 Task: In the  document qualification.docx Select the first Column and change text color to  'Black' Apply the command  'Undo' Apply the command  Redo
Action: Mouse moved to (303, 361)
Screenshot: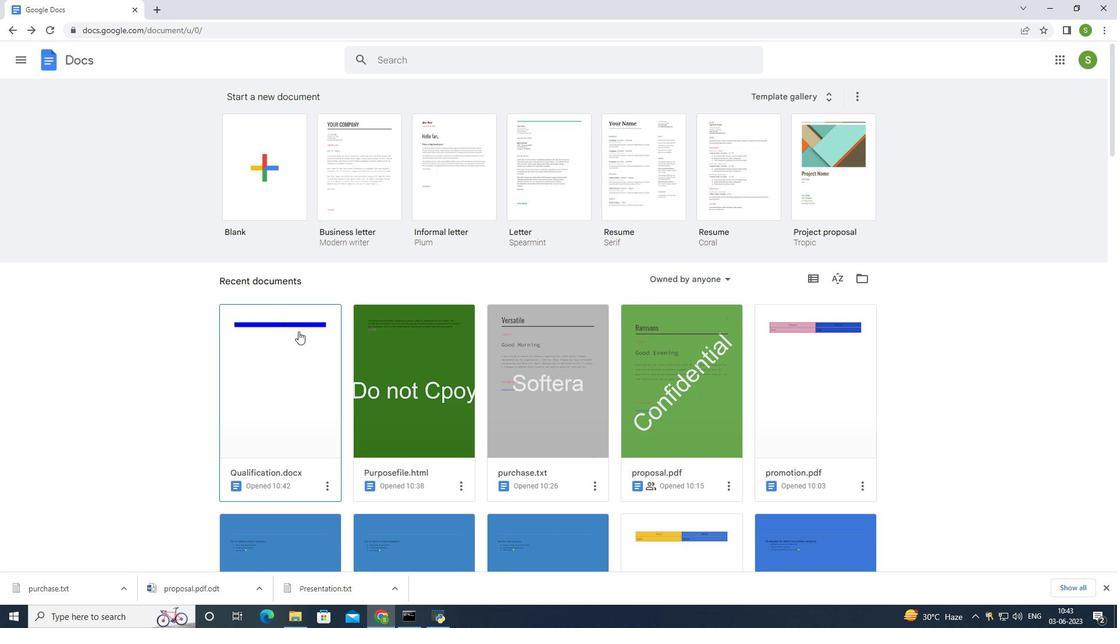 
Action: Mouse pressed left at (303, 361)
Screenshot: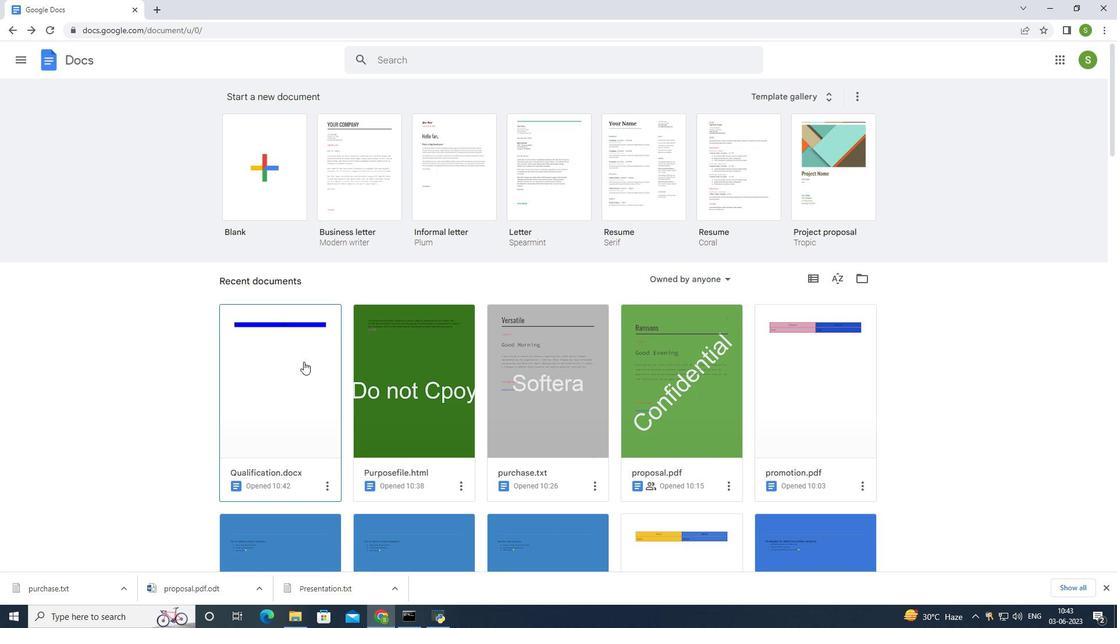 
Action: Mouse moved to (292, 194)
Screenshot: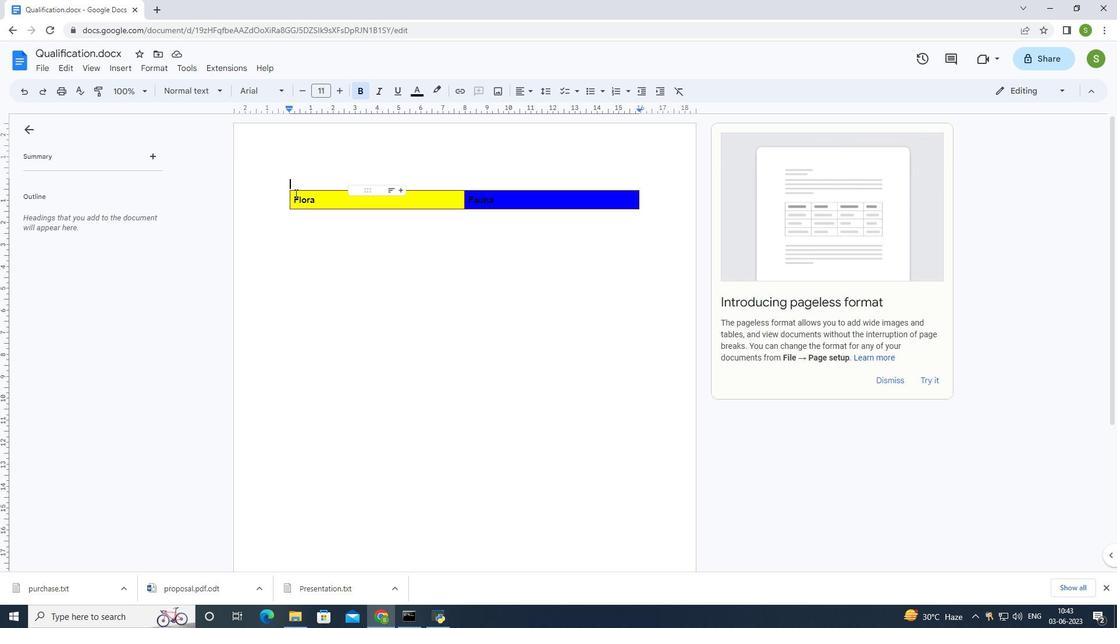
Action: Mouse pressed left at (292, 194)
Screenshot: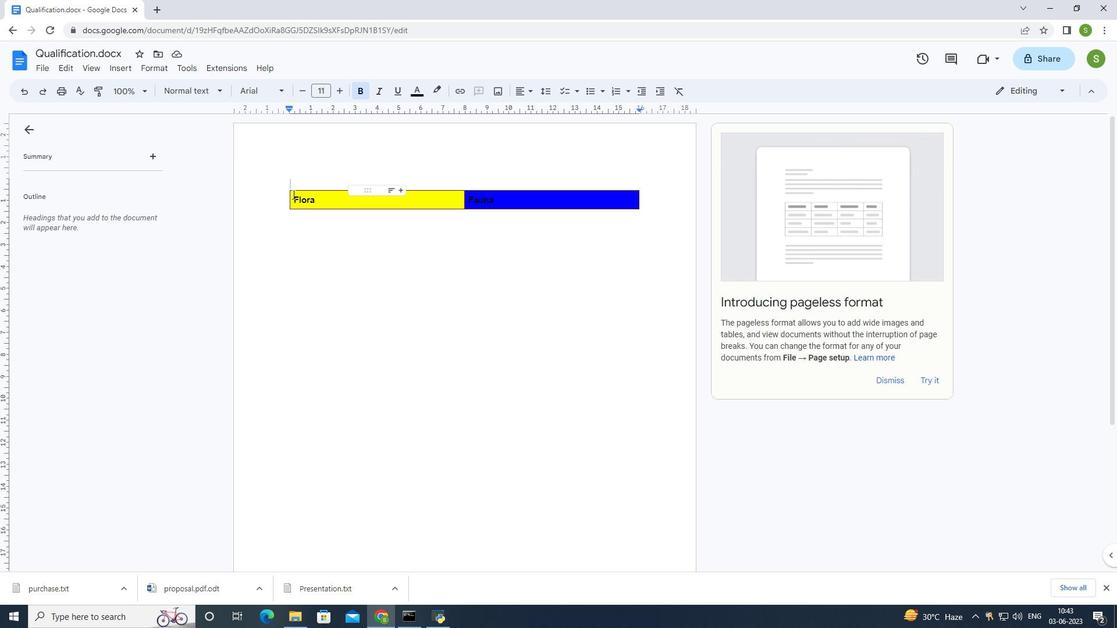 
Action: Mouse moved to (409, 94)
Screenshot: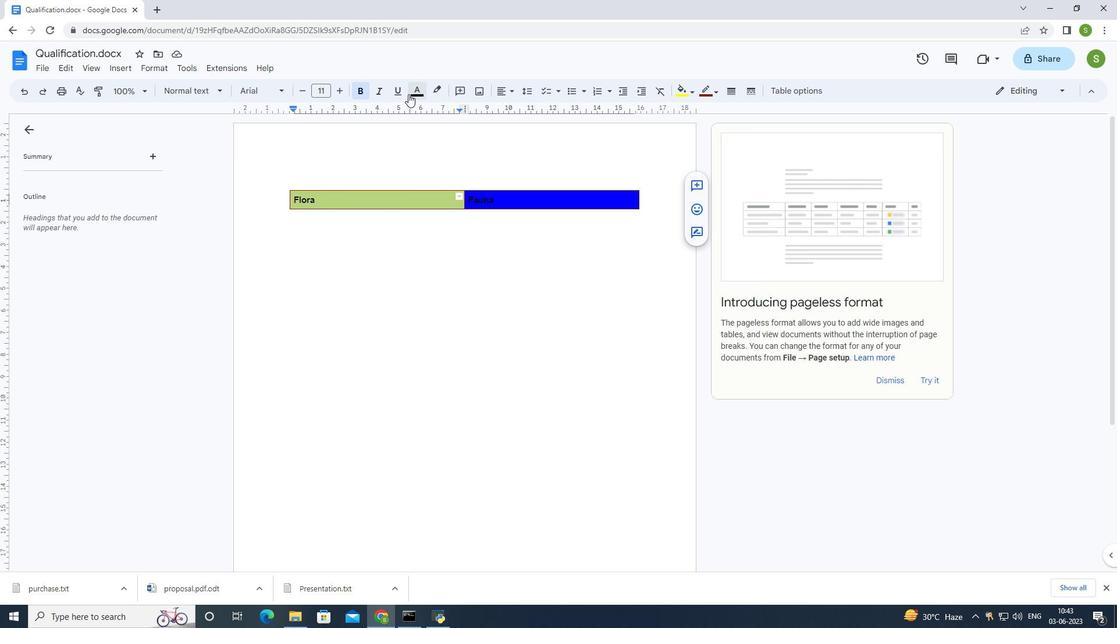 
Action: Mouse pressed left at (409, 94)
Screenshot: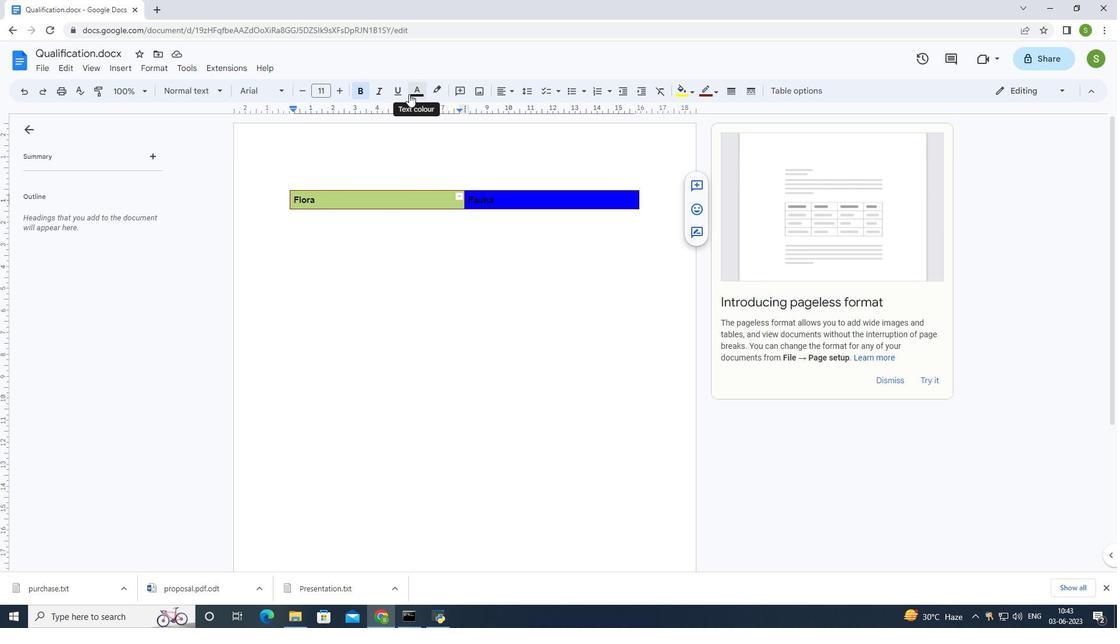 
Action: Mouse moved to (416, 114)
Screenshot: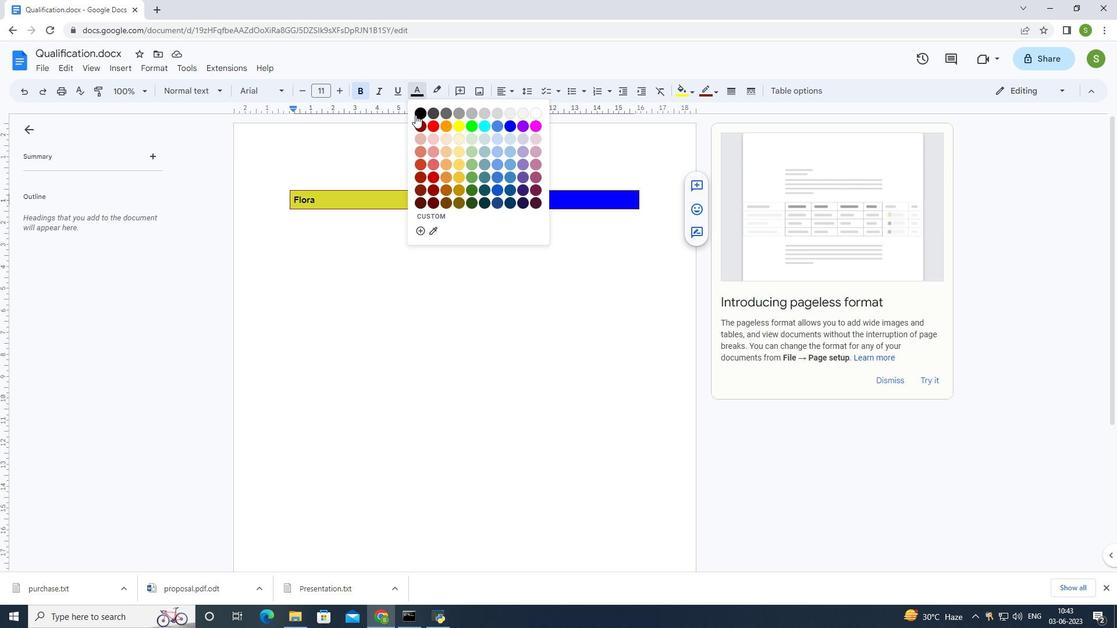
Action: Mouse pressed left at (416, 114)
Screenshot: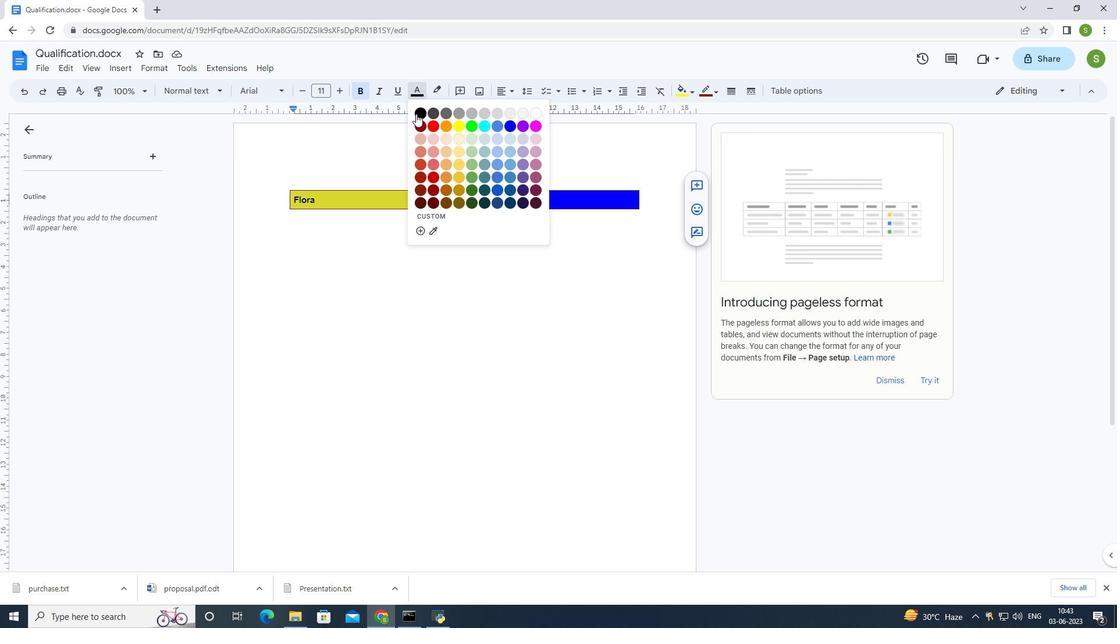 
Action: Mouse moved to (25, 88)
Screenshot: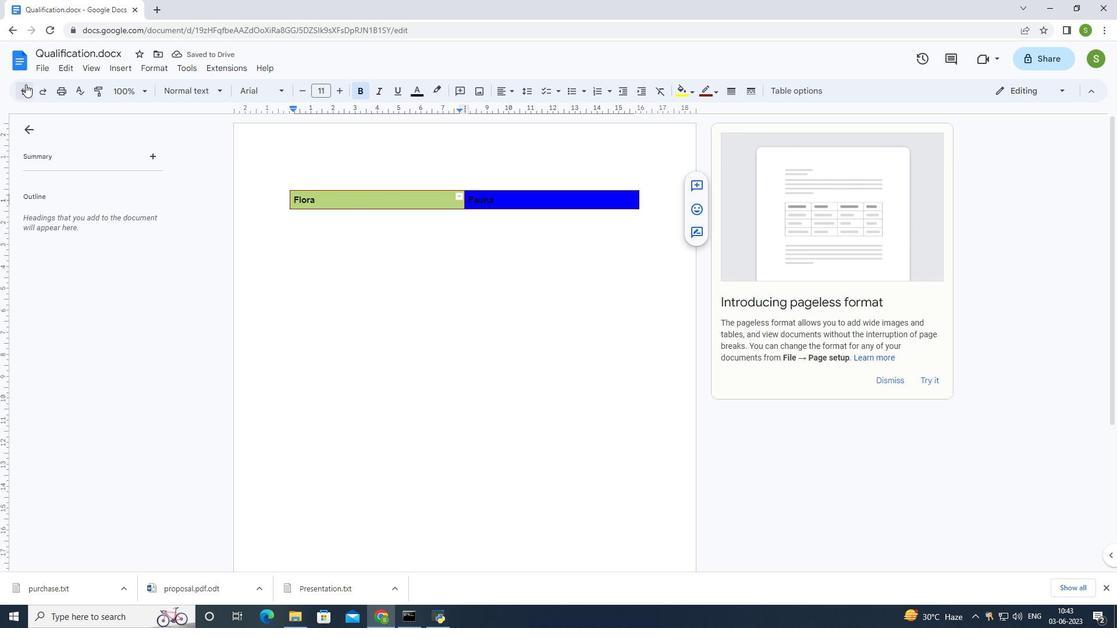 
Action: Mouse pressed left at (25, 88)
Screenshot: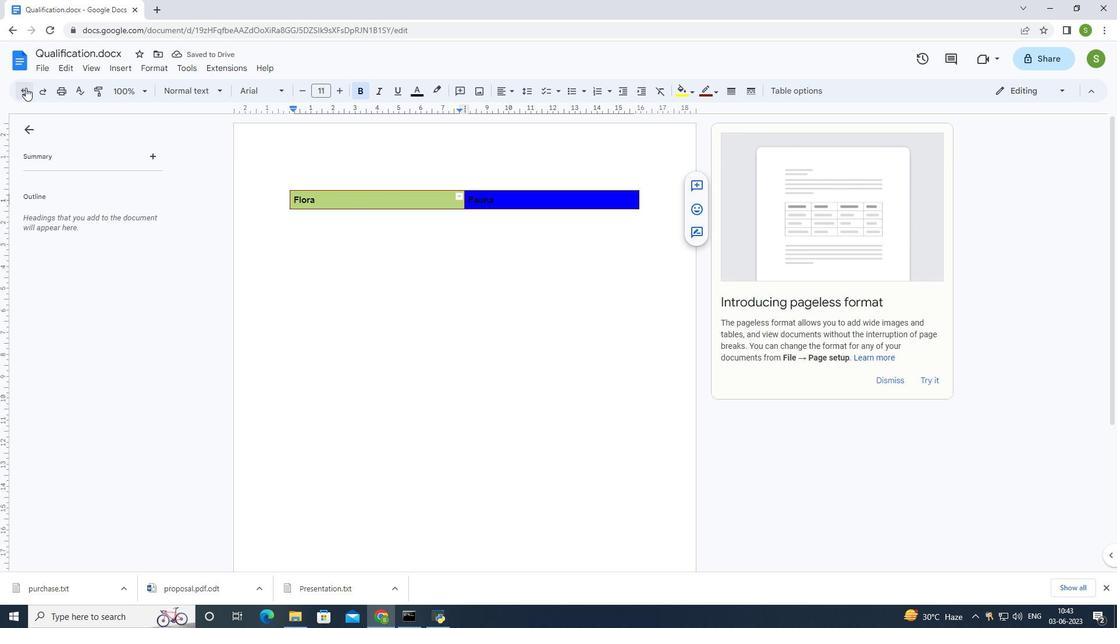
Action: Mouse moved to (45, 89)
Screenshot: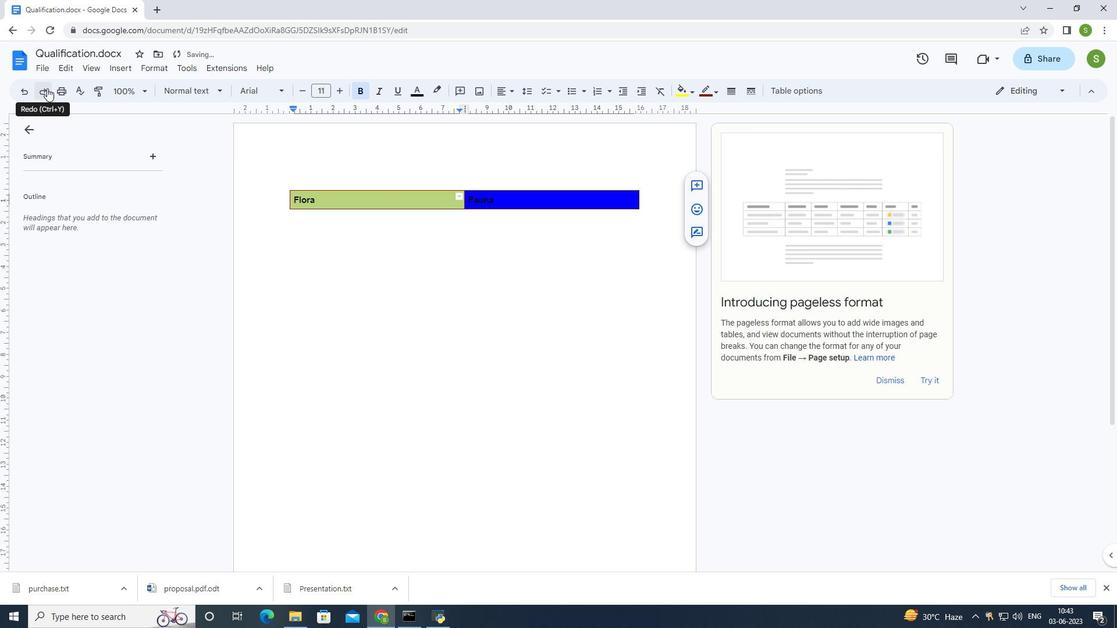 
Action: Mouse pressed left at (45, 89)
Screenshot: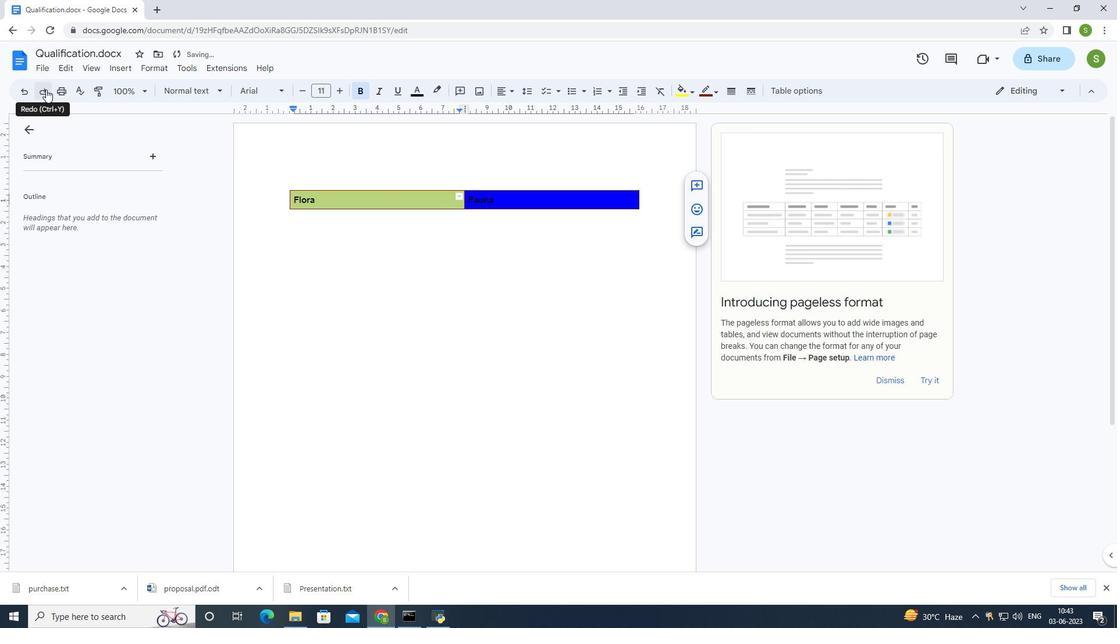 
Action: Mouse moved to (352, 268)
Screenshot: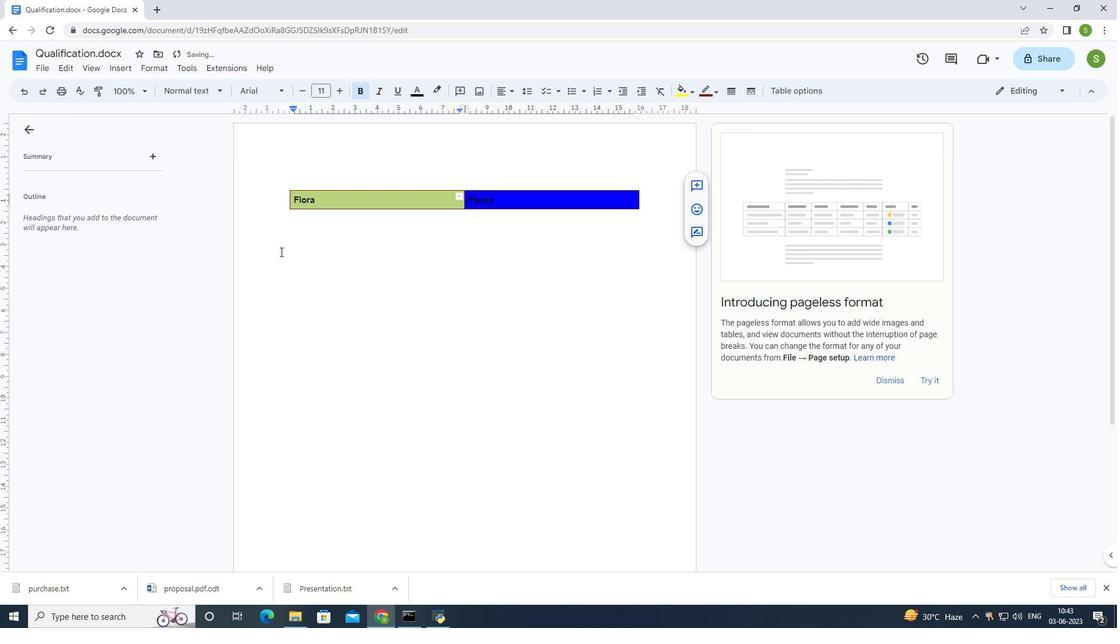 
Action: Mouse pressed left at (352, 268)
Screenshot: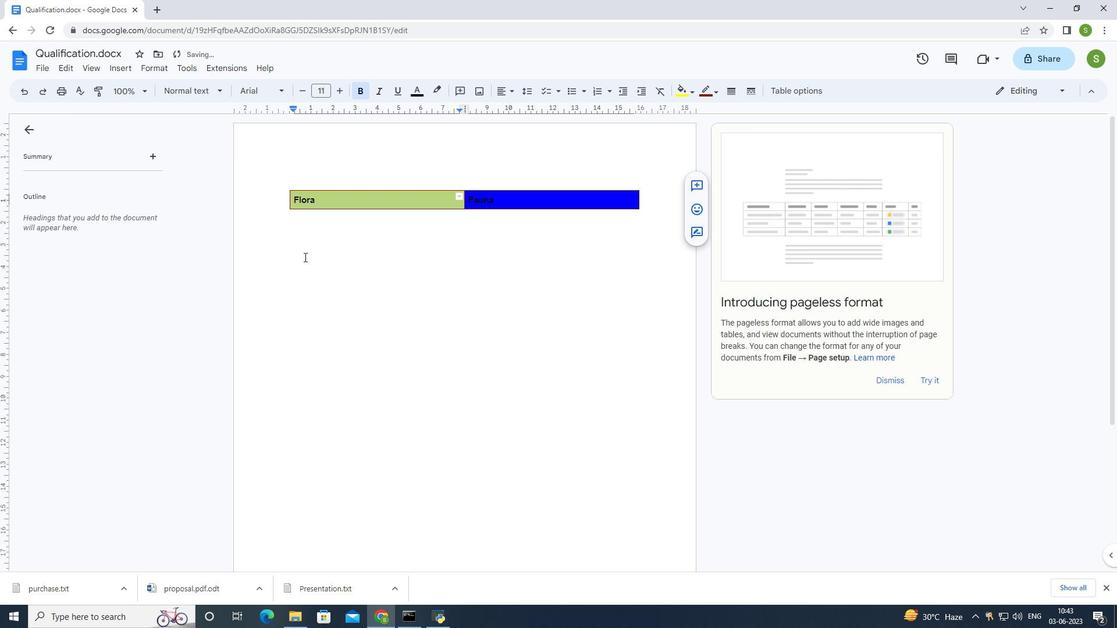 
Action: Mouse moved to (354, 262)
Screenshot: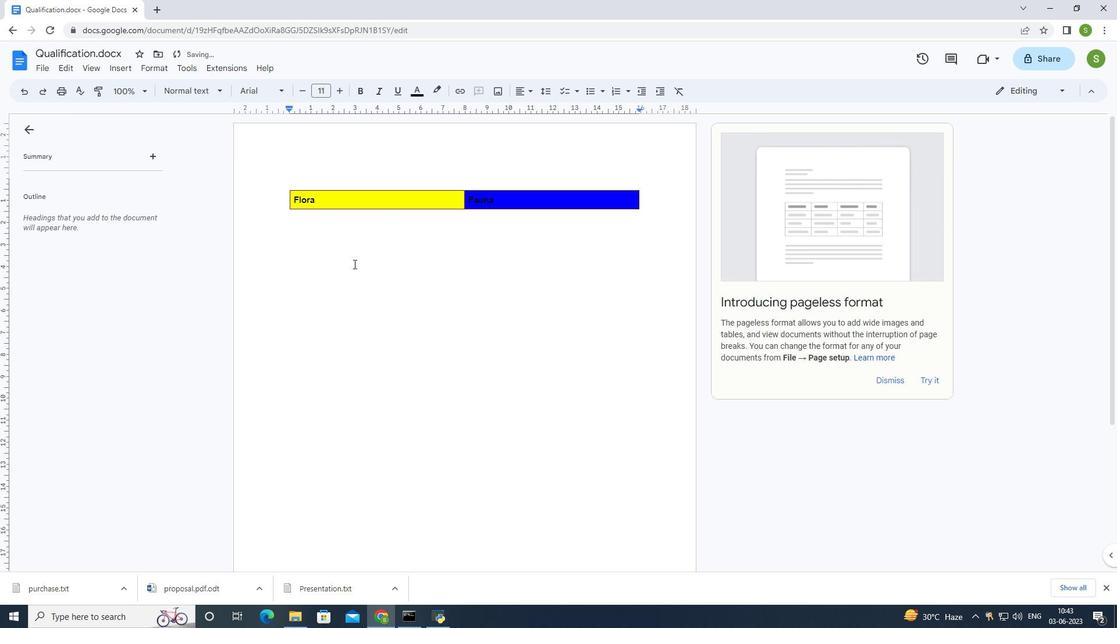 
